 Task: visit on peoples page and checked how many employees works in Microsoft
Action: Mouse moved to (458, 489)
Screenshot: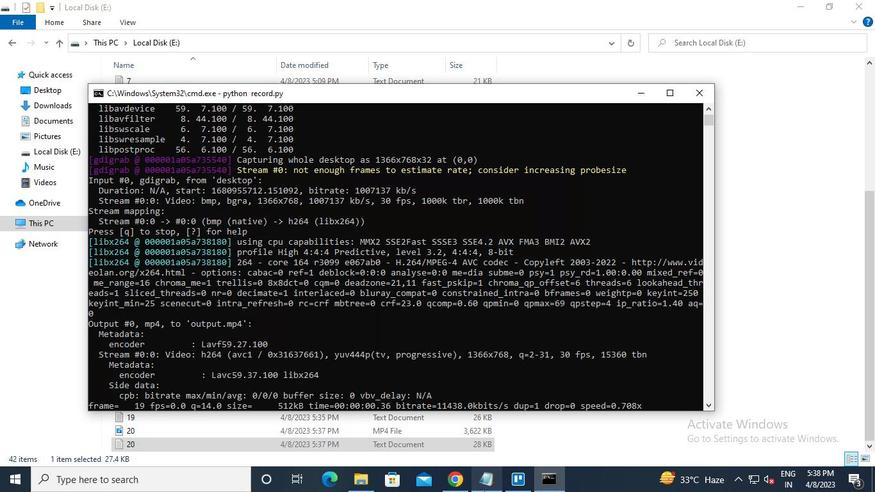 
Action: Mouse pressed left at (458, 489)
Screenshot: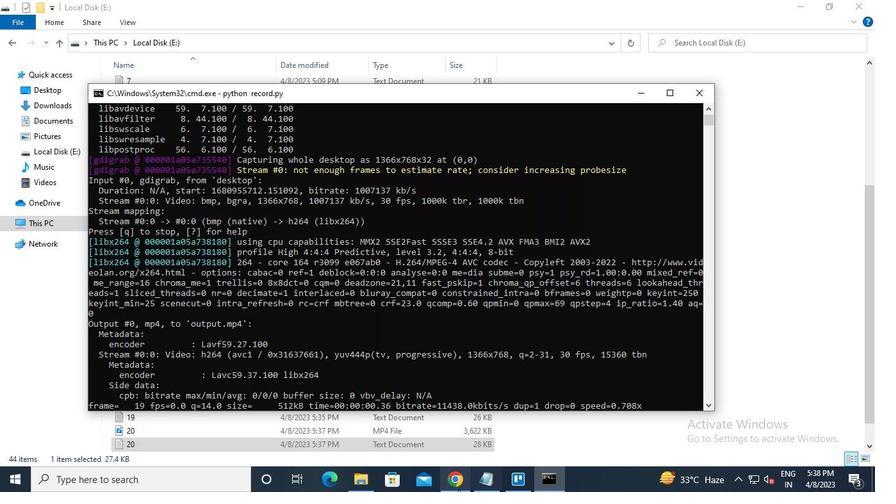 
Action: Mouse moved to (198, 87)
Screenshot: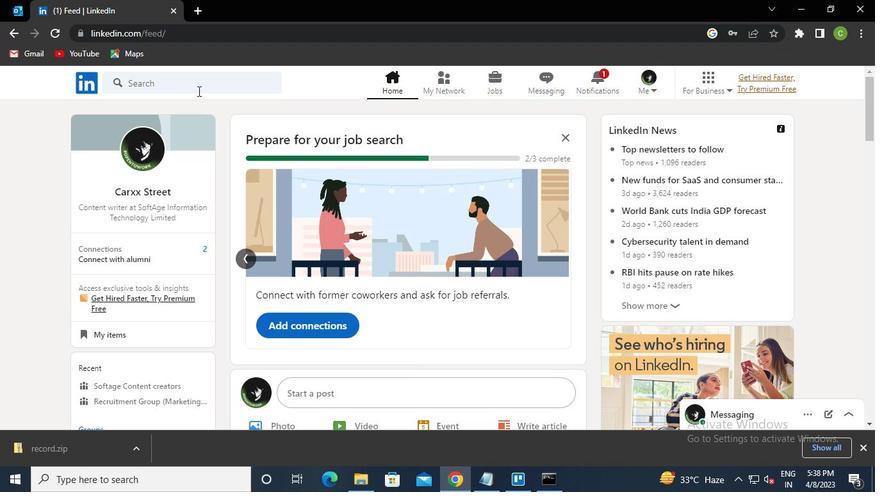
Action: Mouse pressed left at (198, 87)
Screenshot: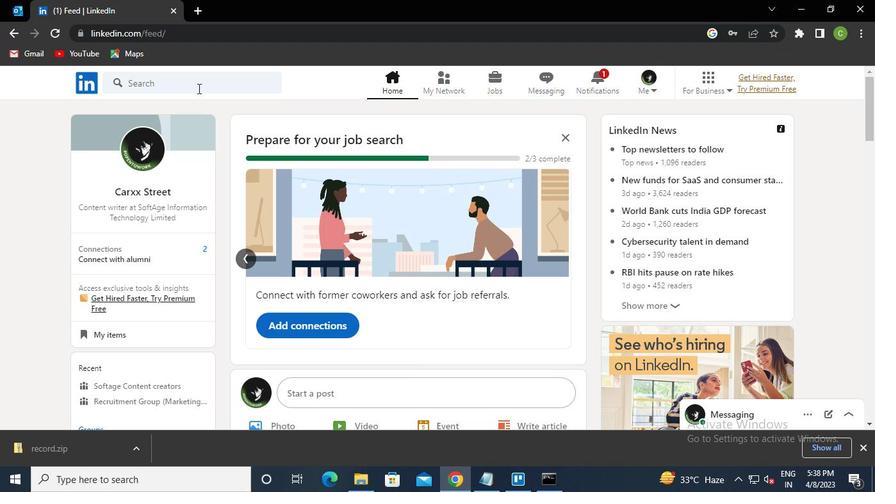 
Action: Keyboard Key.caps_lock
Screenshot: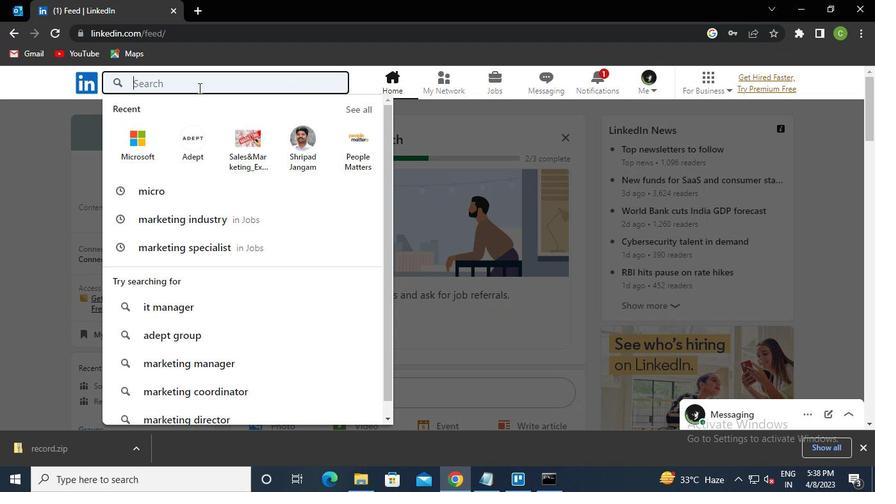 
Action: Keyboard m
Screenshot: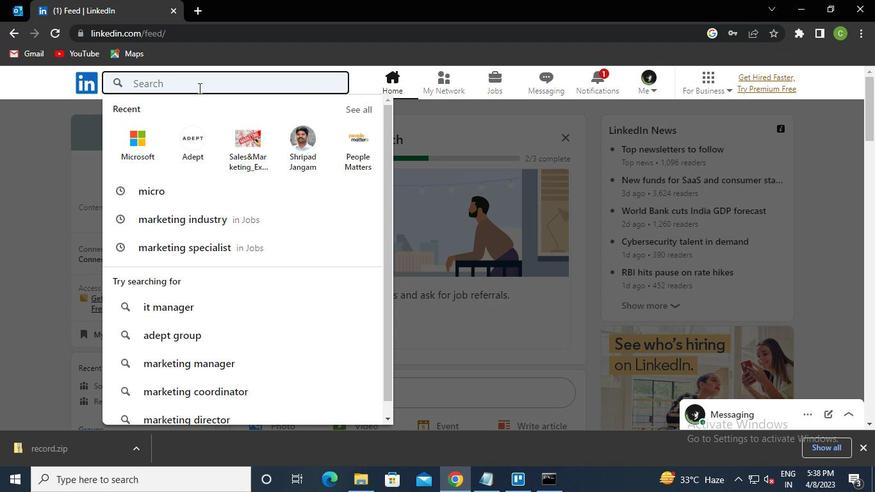 
Action: Keyboard Key.caps_lock
Screenshot: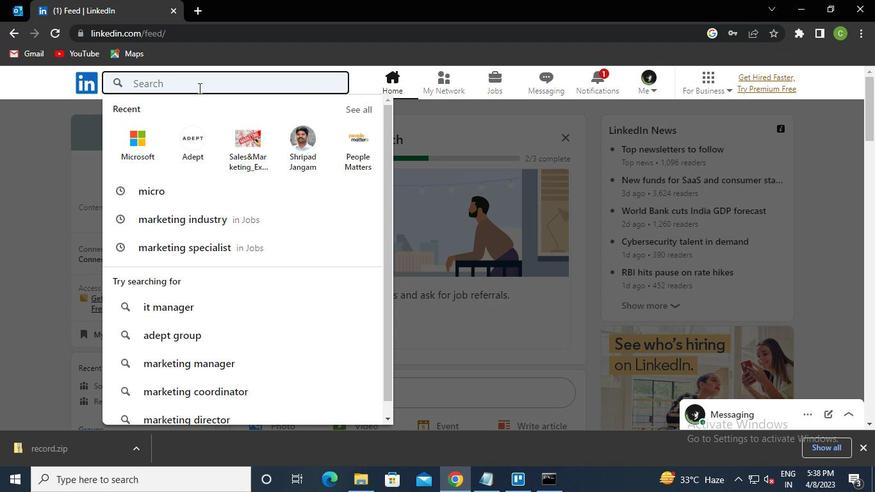 
Action: Keyboard i
Screenshot: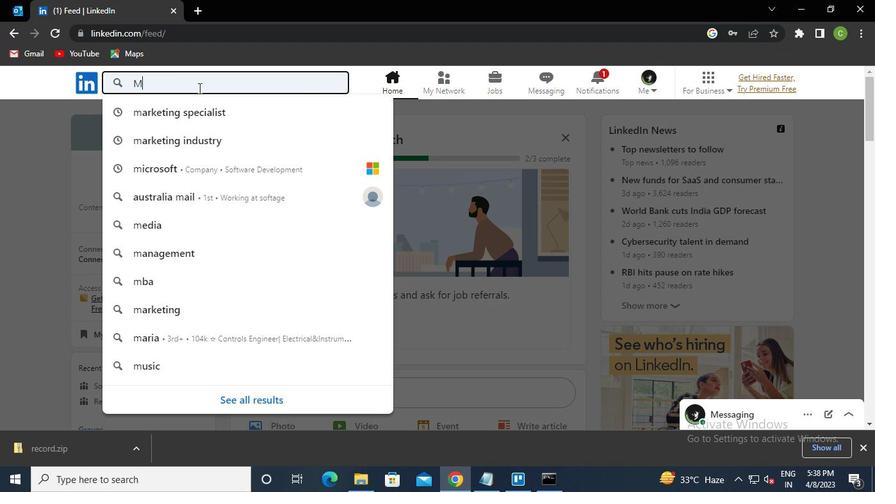 
Action: Keyboard c
Screenshot: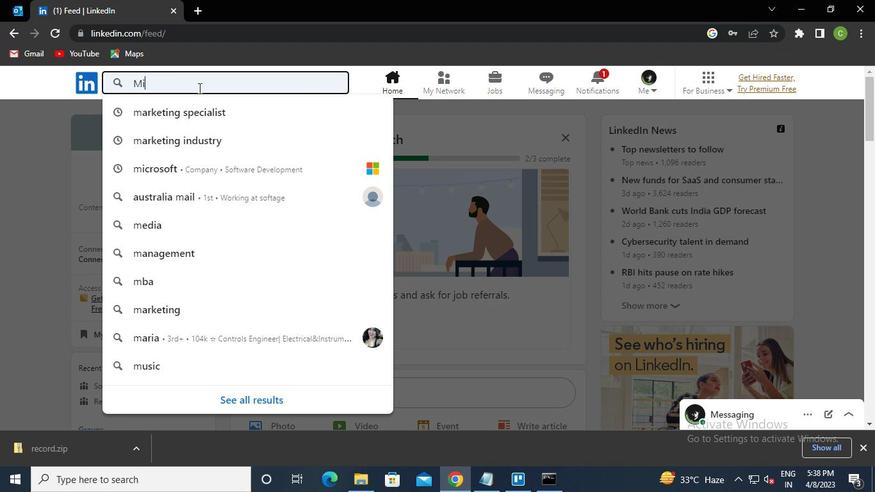 
Action: Keyboard r
Screenshot: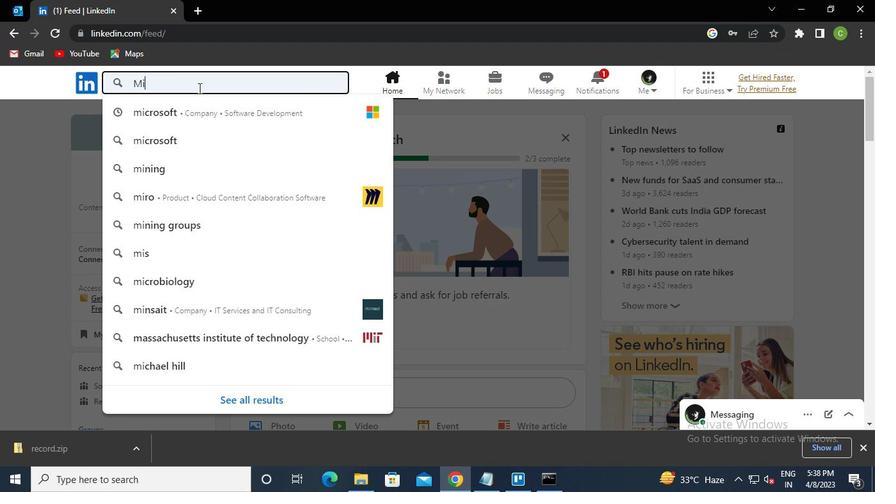 
Action: Keyboard o
Screenshot: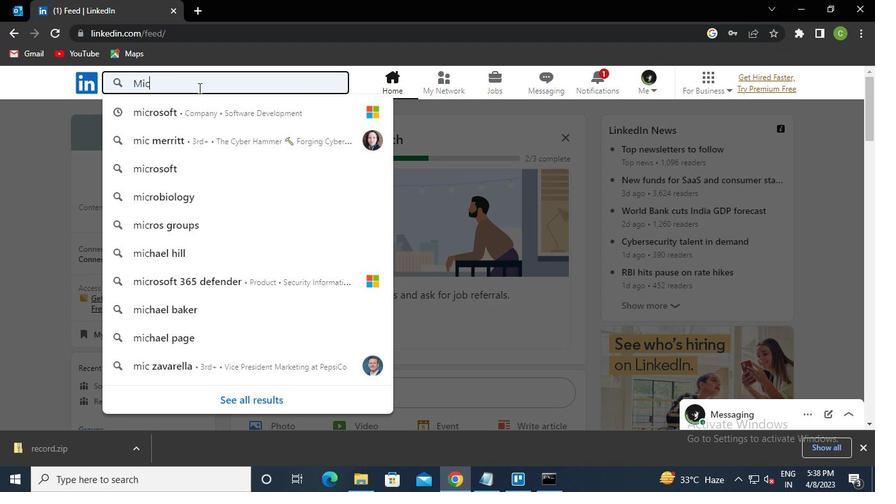 
Action: Keyboard Key.down
Screenshot: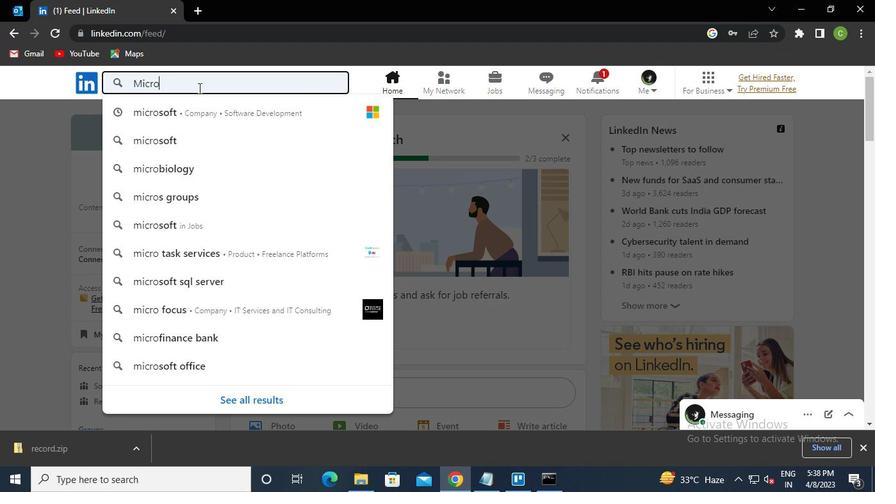 
Action: Keyboard Key.enter
Screenshot: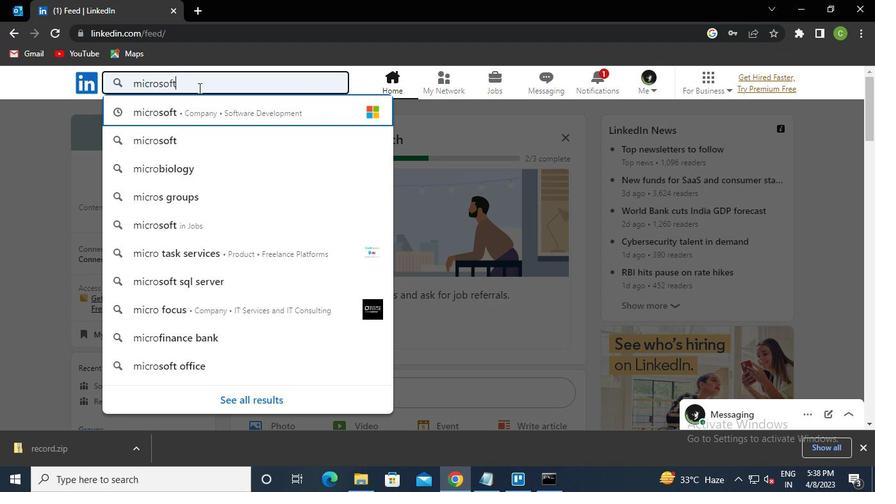
Action: Mouse moved to (430, 190)
Screenshot: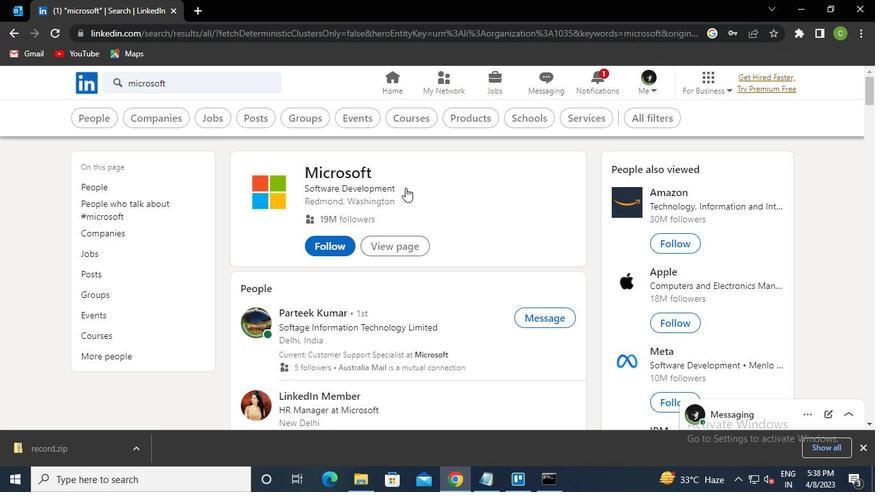 
Action: Mouse pressed left at (430, 190)
Screenshot: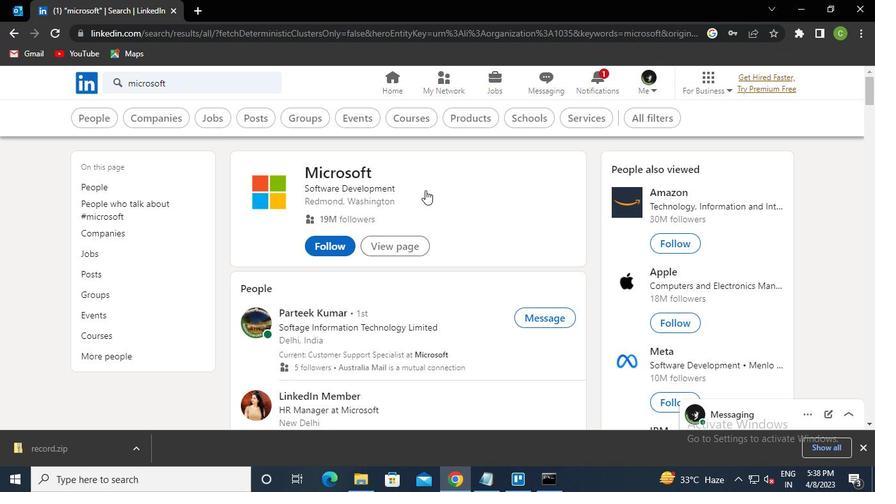
Action: Mouse moved to (325, 353)
Screenshot: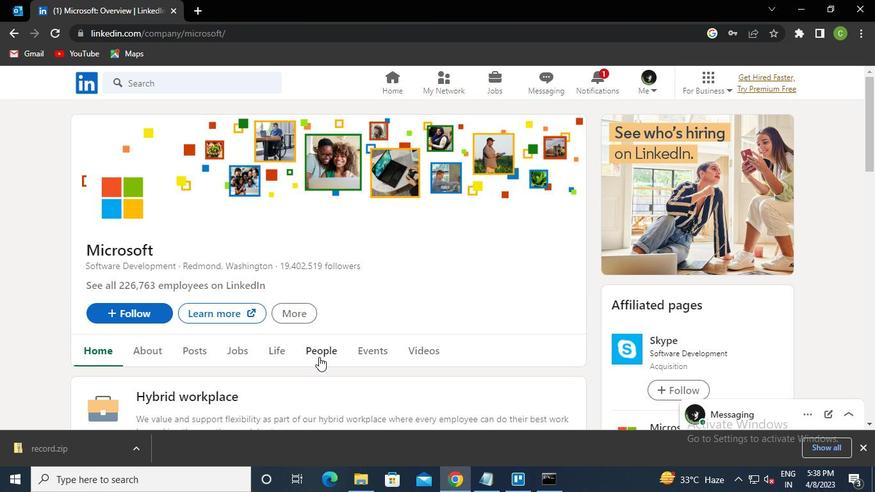 
Action: Mouse pressed left at (325, 353)
Screenshot: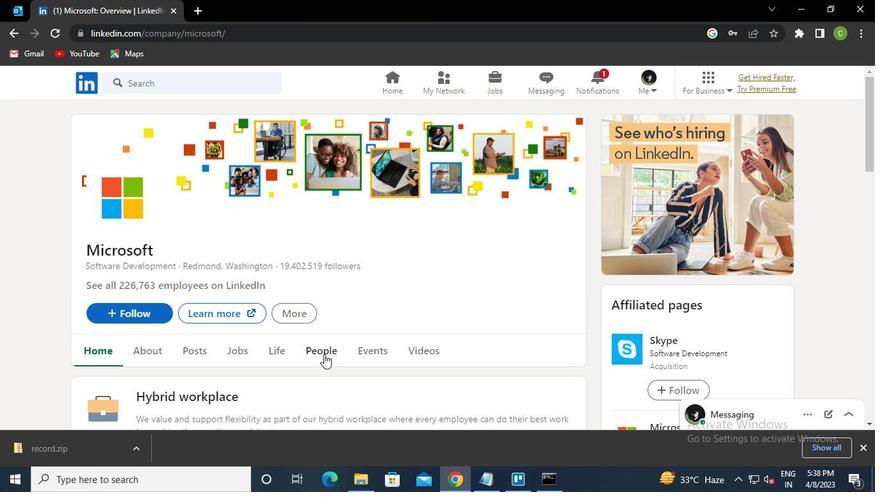 
Action: Mouse moved to (544, 486)
Screenshot: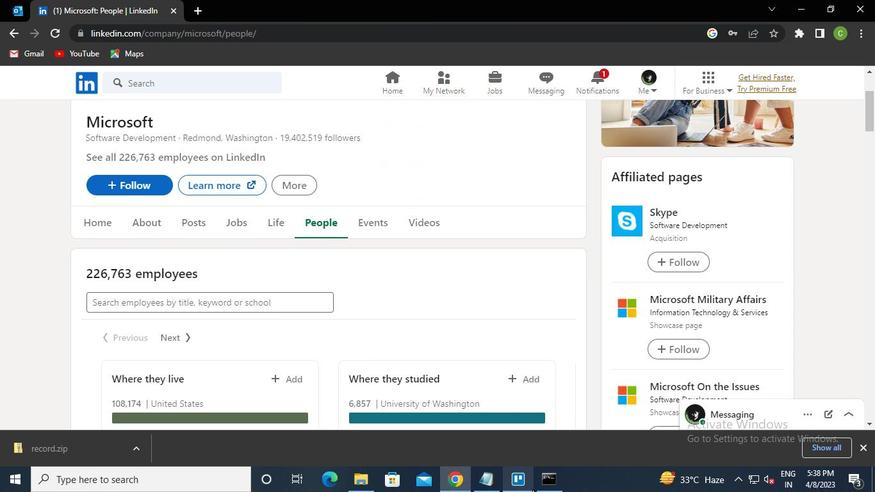 
Action: Mouse pressed left at (544, 486)
Screenshot: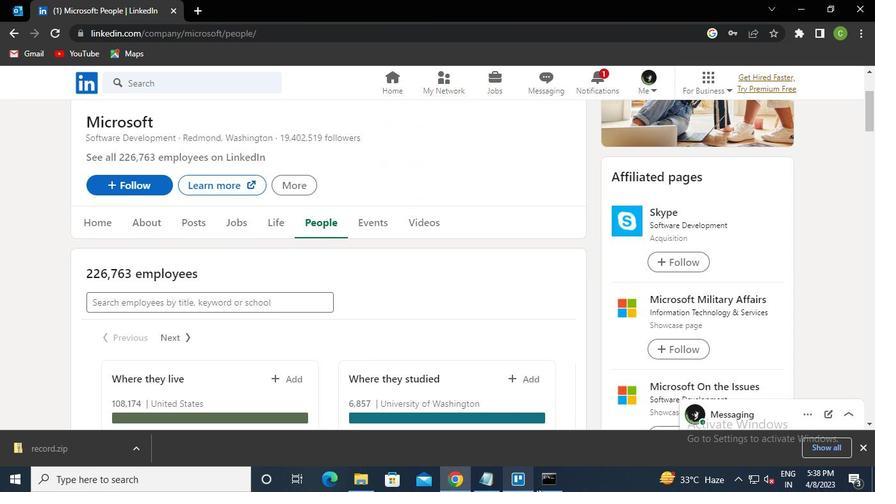 
Action: Mouse moved to (706, 96)
Screenshot: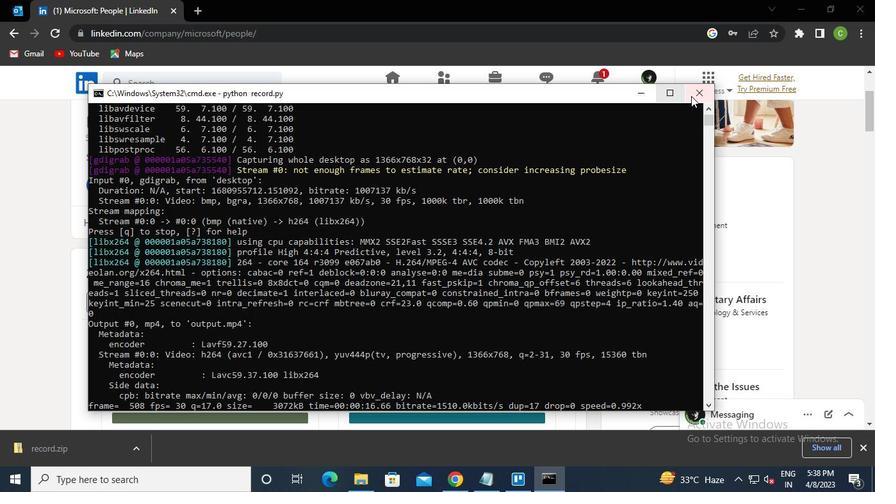 
Action: Mouse pressed left at (706, 96)
Screenshot: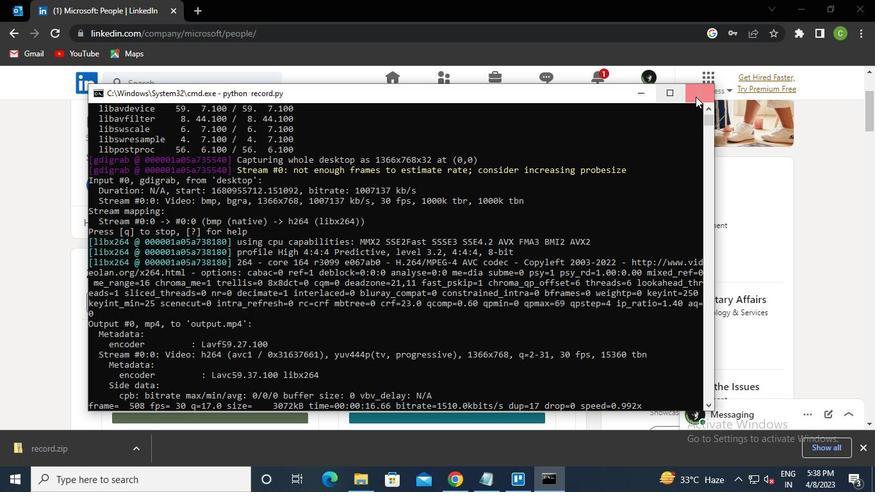 
Action: Mouse moved to (705, 98)
Screenshot: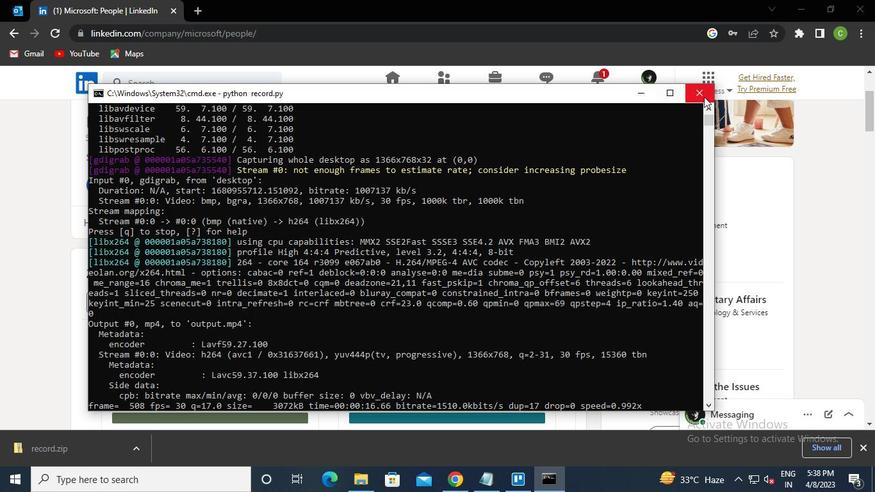 
